 Task: Add filter "Incident" in type.
Action: Mouse moved to (694, 206)
Screenshot: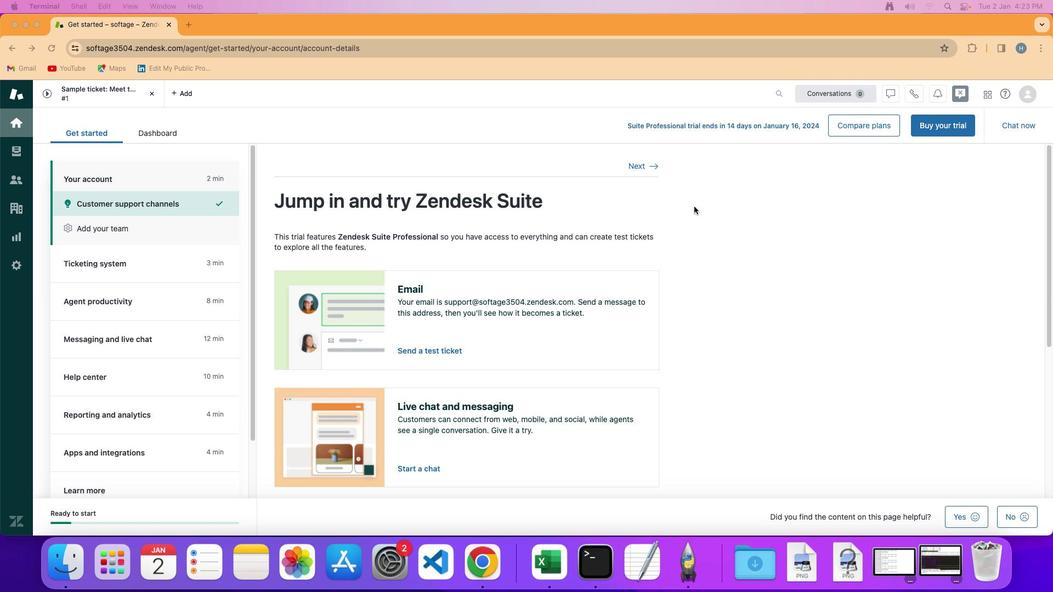 
Action: Mouse pressed left at (694, 206)
Screenshot: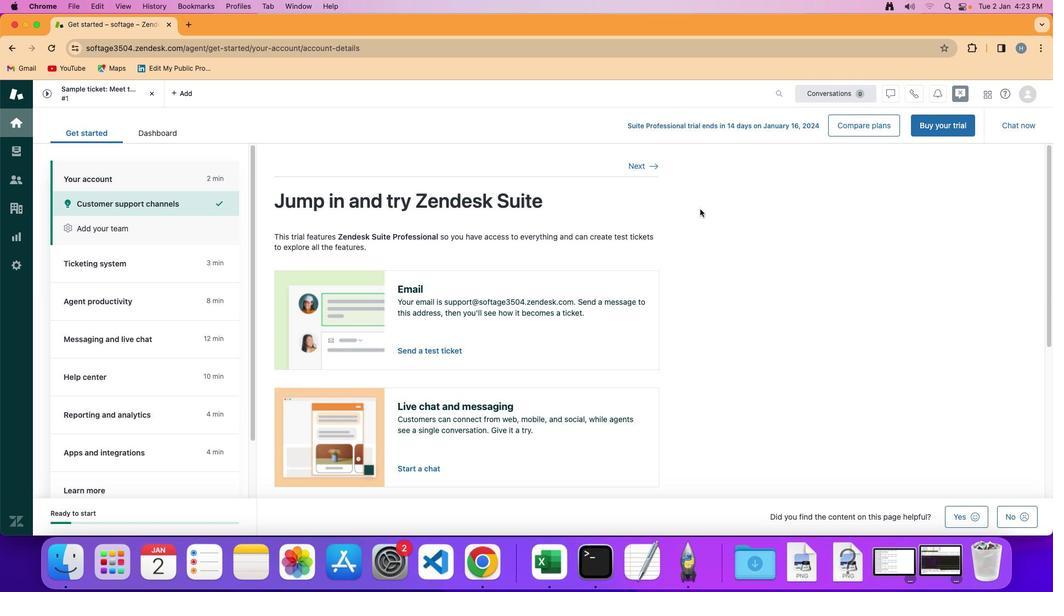 
Action: Mouse moved to (17, 151)
Screenshot: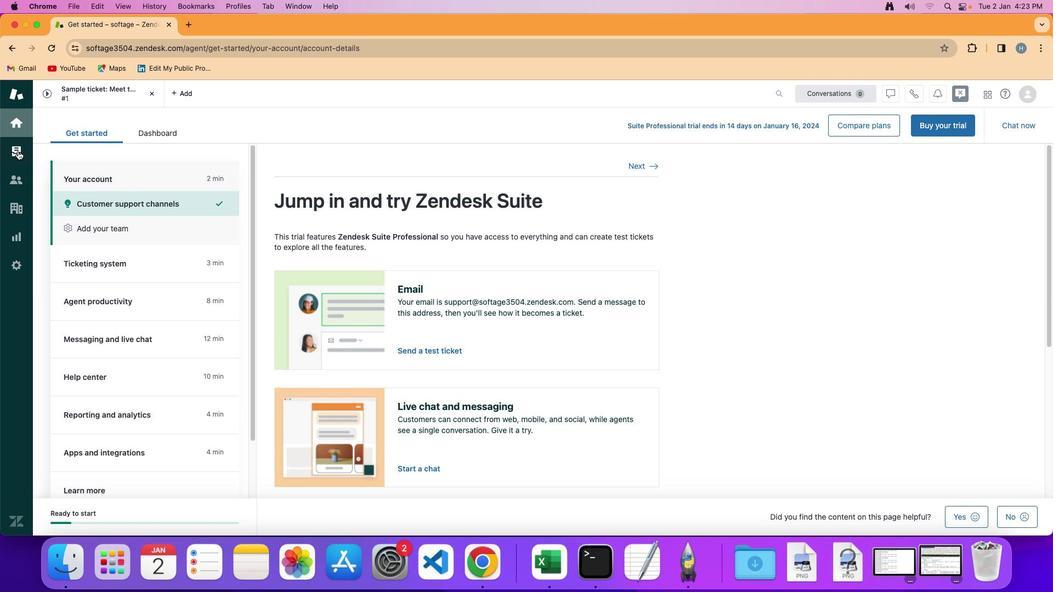 
Action: Mouse pressed left at (17, 151)
Screenshot: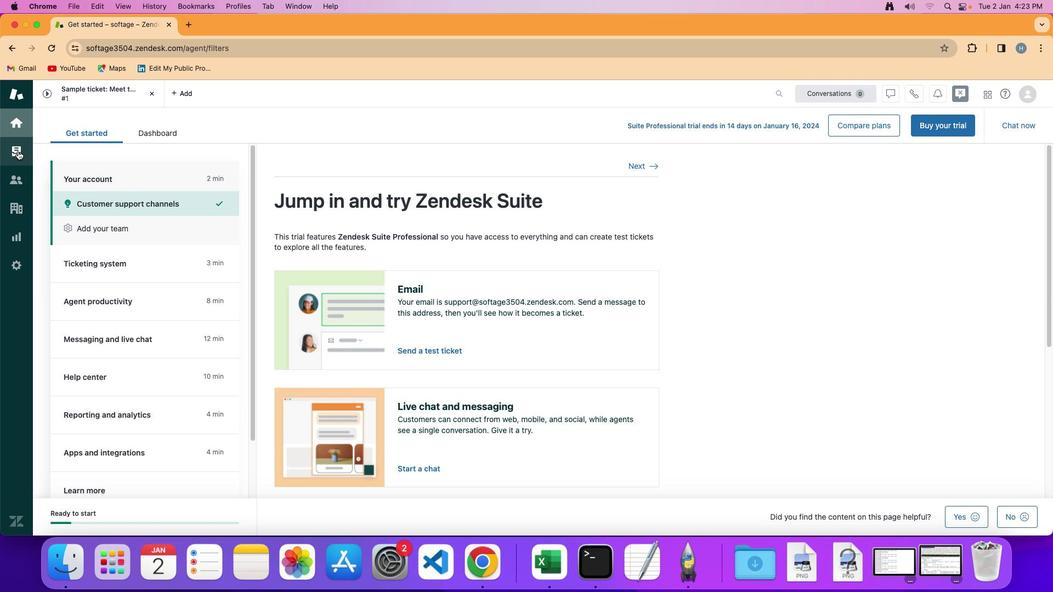 
Action: Mouse moved to (259, 169)
Screenshot: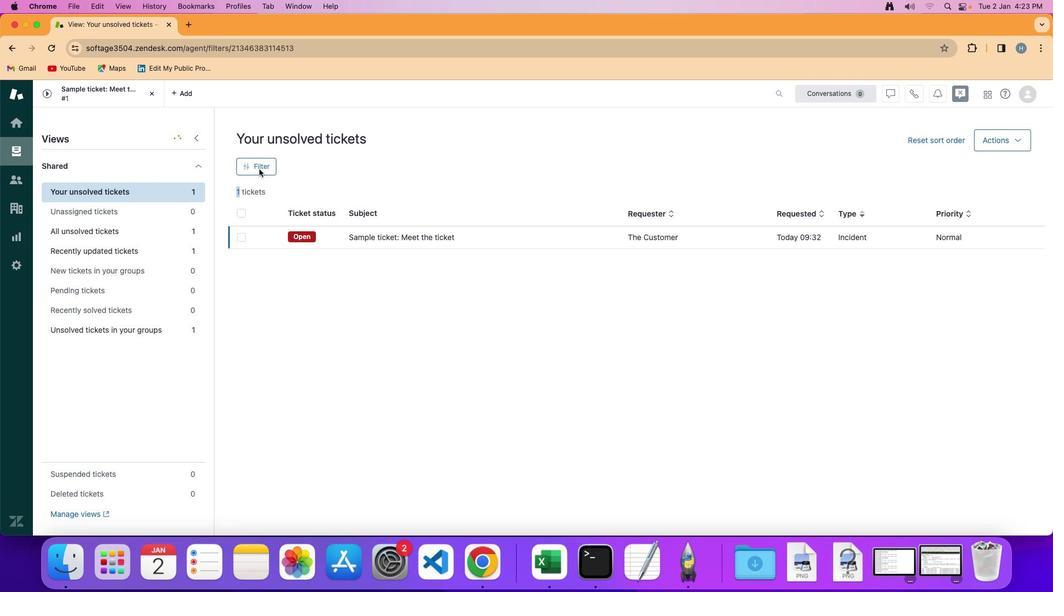 
Action: Mouse pressed left at (259, 169)
Screenshot: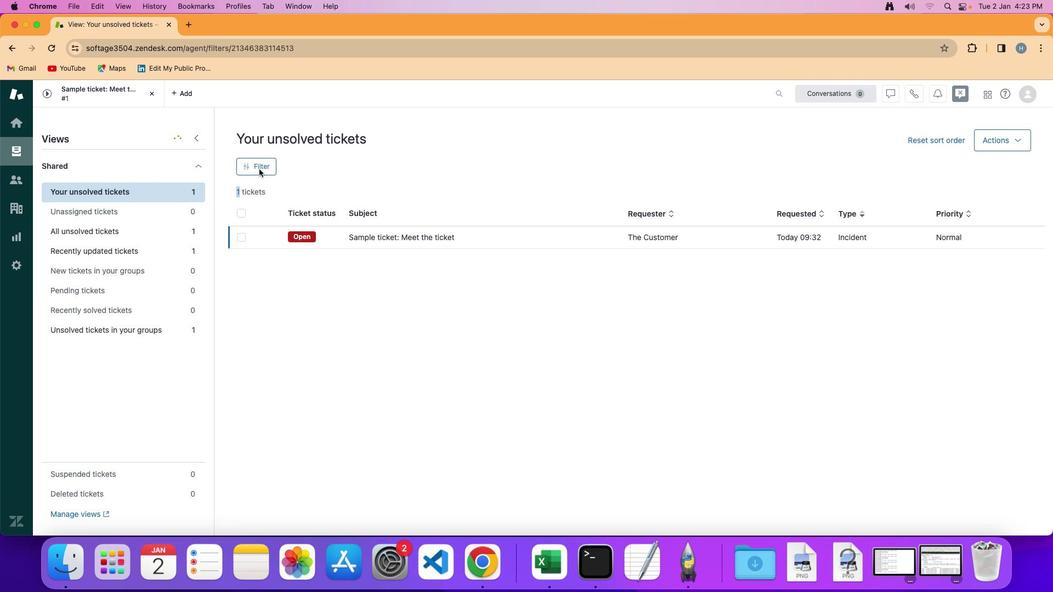 
Action: Mouse moved to (926, 373)
Screenshot: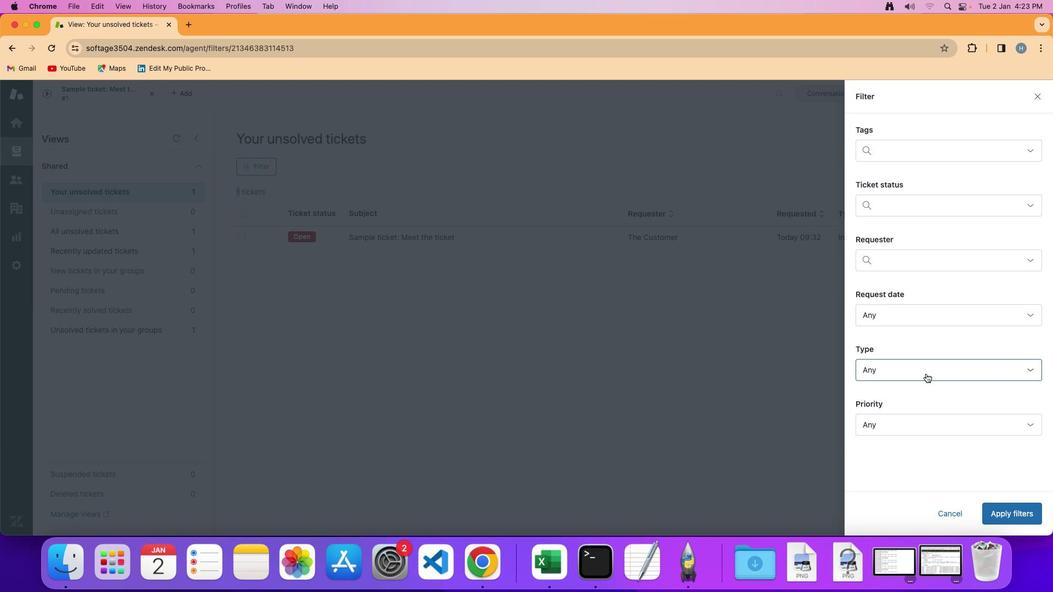 
Action: Mouse pressed left at (926, 373)
Screenshot: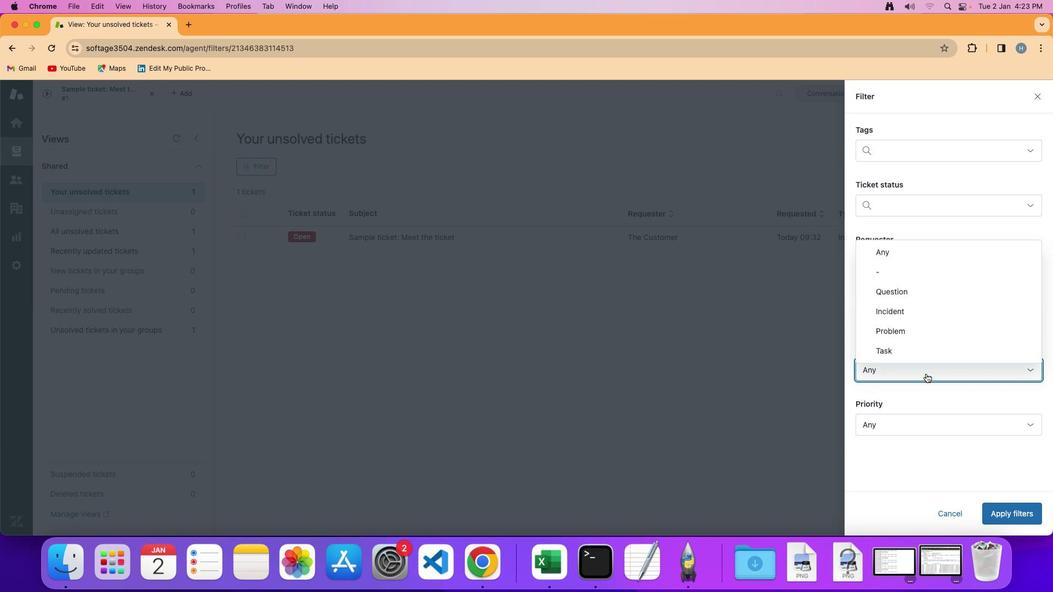 
Action: Mouse moved to (946, 304)
Screenshot: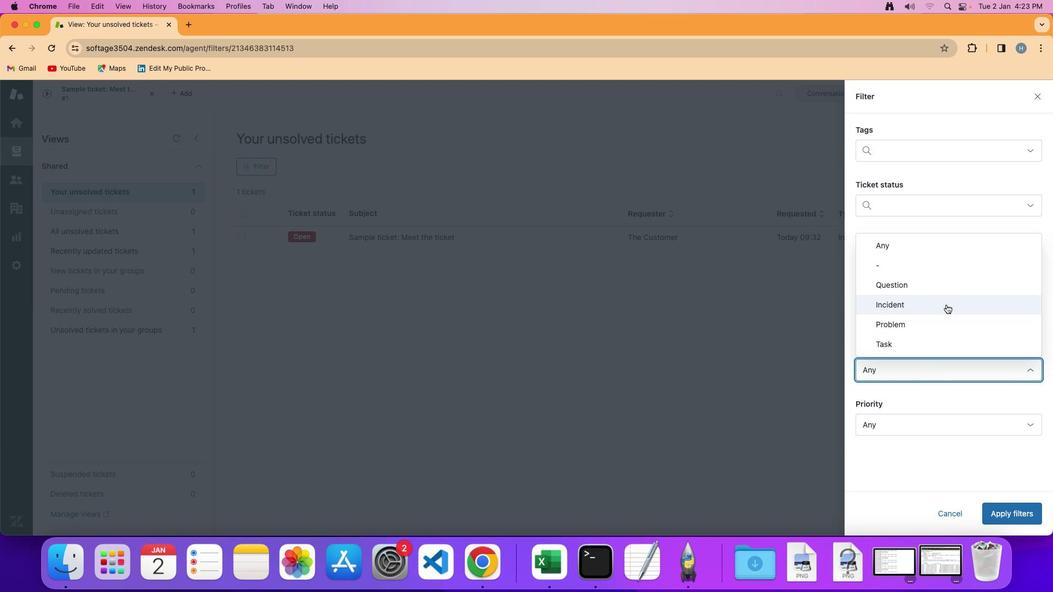 
Action: Mouse pressed left at (946, 304)
Screenshot: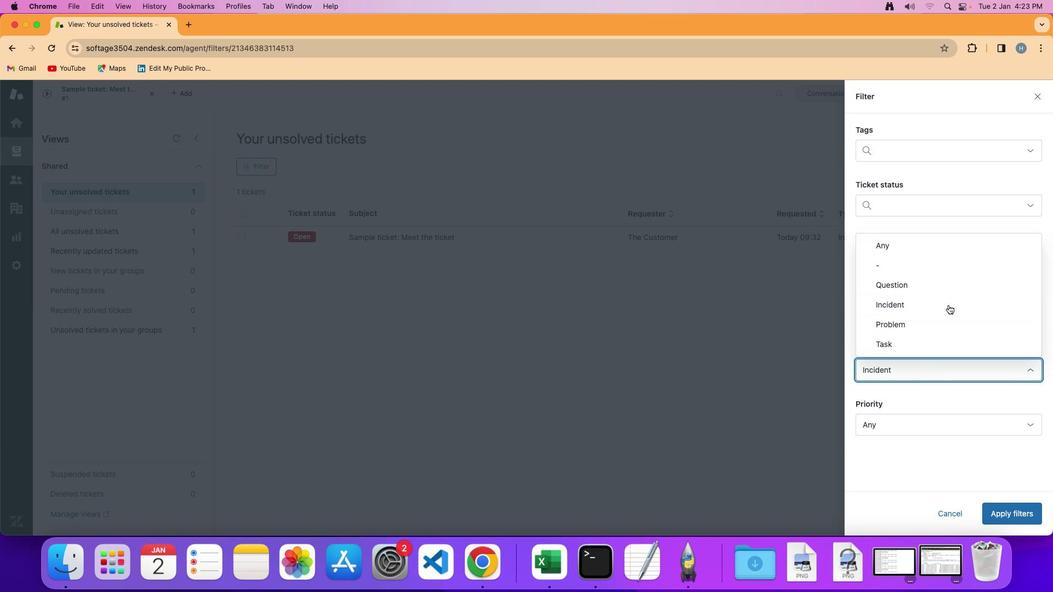 
Action: Mouse moved to (1005, 518)
Screenshot: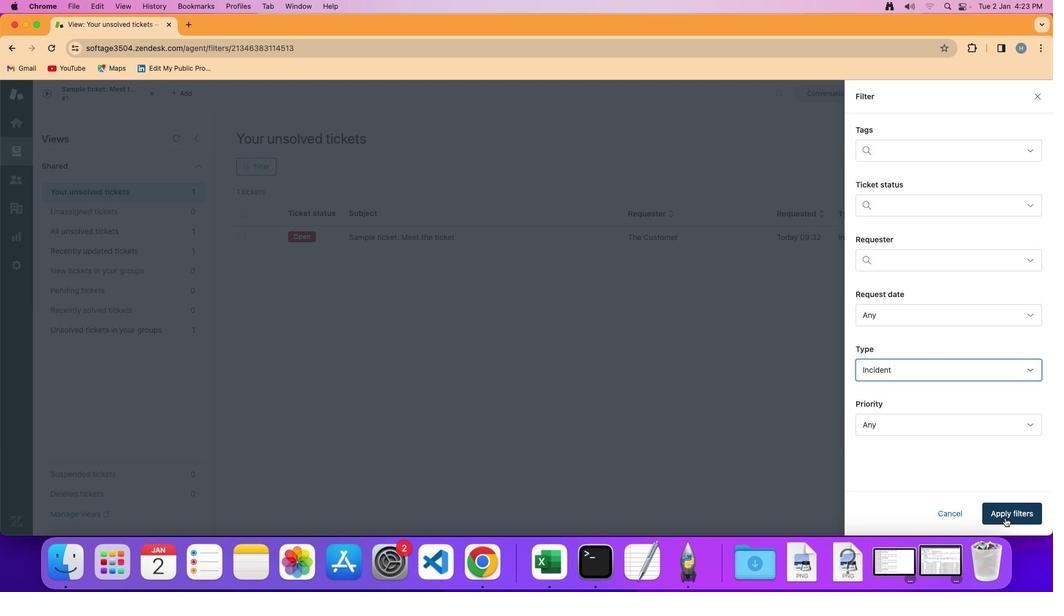 
Action: Mouse pressed left at (1005, 518)
Screenshot: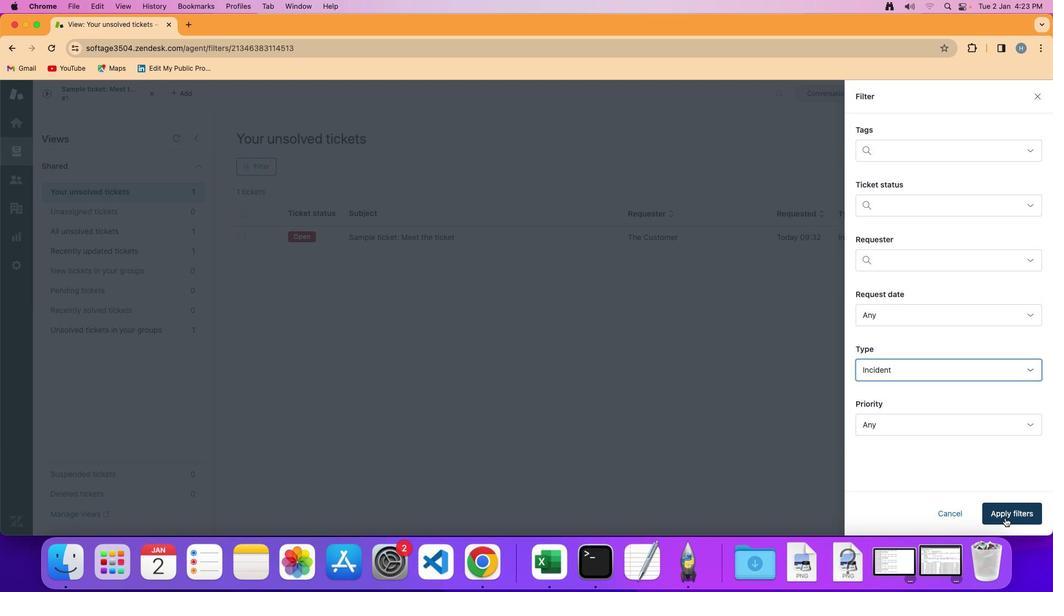 
Action: Mouse moved to (753, 353)
Screenshot: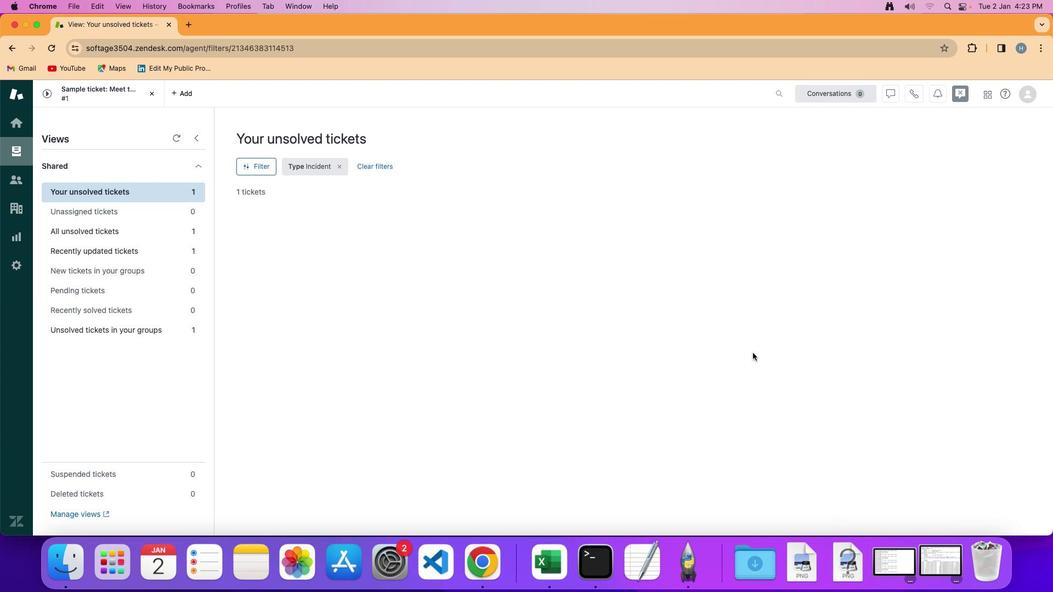 
